 Task: Plan a 3-hour guided wine and paint class to create art while sipping on wine.
Action: Mouse pressed left at (476, 188)
Screenshot: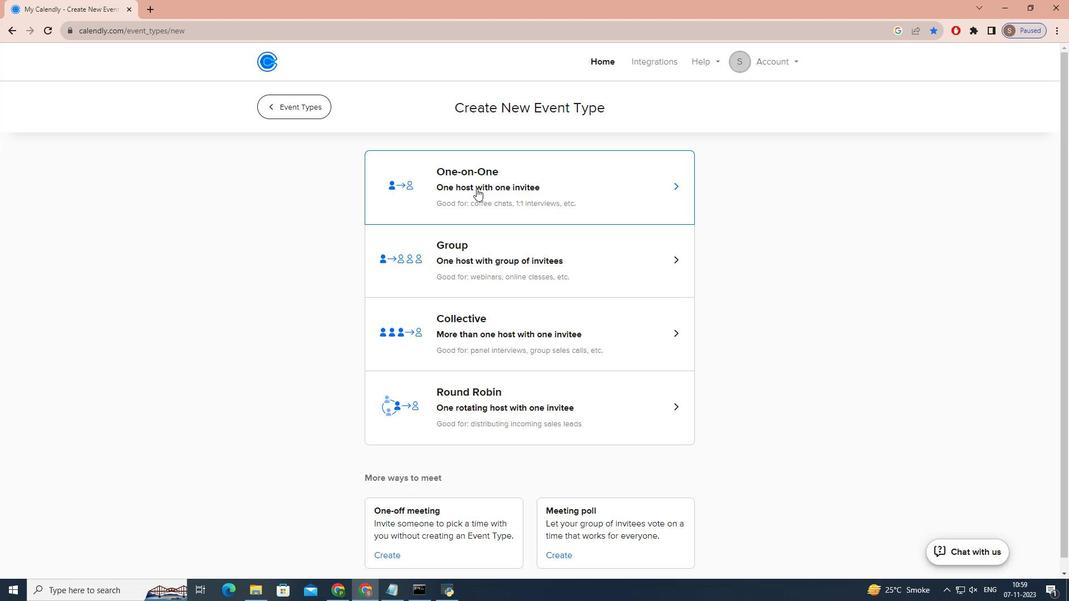 
Action: Key pressed w<Key.caps_lock>INE<Key.space><Key.shift>&<Key.space><Key.caps_lock>p<Key.caps_lock>AINT<Key.space><Key.caps_lock>a<Key.caps_lock>RT<Key.space><Key.caps_lock>c<Key.caps_lock>LASS<Key.shift_r>:<Key.space><Key.caps_lock>u<Key.caps_lock>NLEASH<Key.space>Y<Key.backspace><Key.caps_lock>y<Key.caps_lock>OUR<Key.space><Key.caps_lock>i<Key.caps_lock>NNER<Key.space><Key.caps_lock>a<Key.caps_lock>RTIST
Screenshot: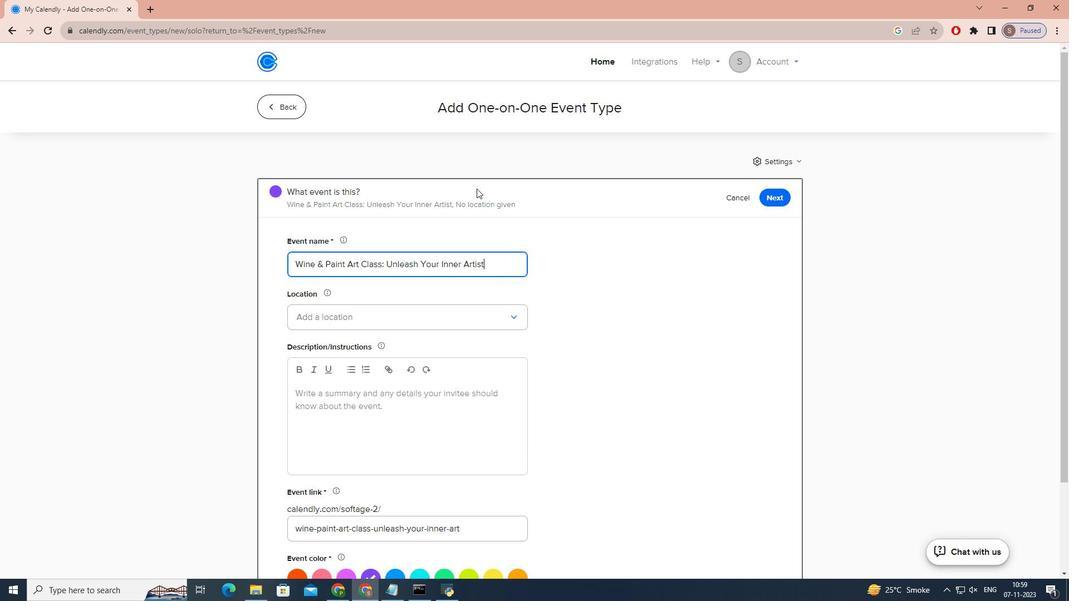 
Action: Mouse moved to (478, 320)
Screenshot: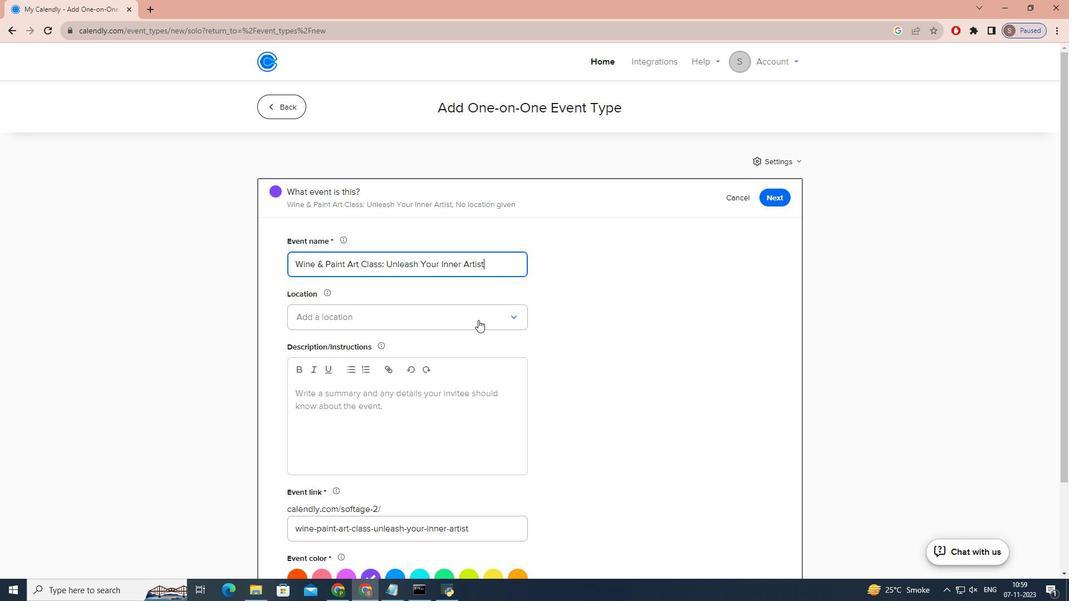 
Action: Mouse pressed left at (478, 320)
Screenshot: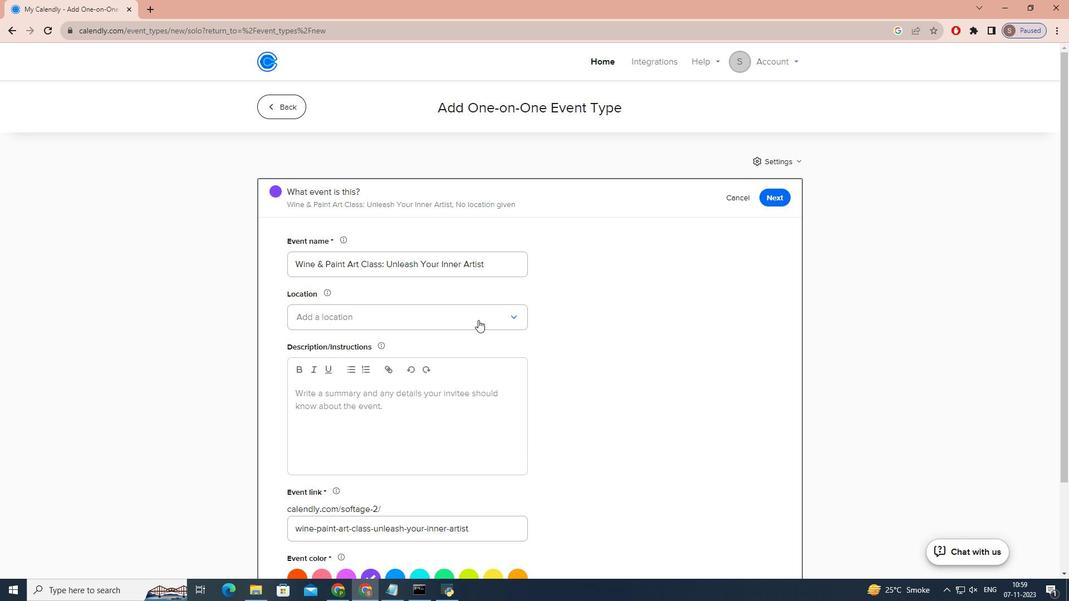 
Action: Mouse moved to (461, 349)
Screenshot: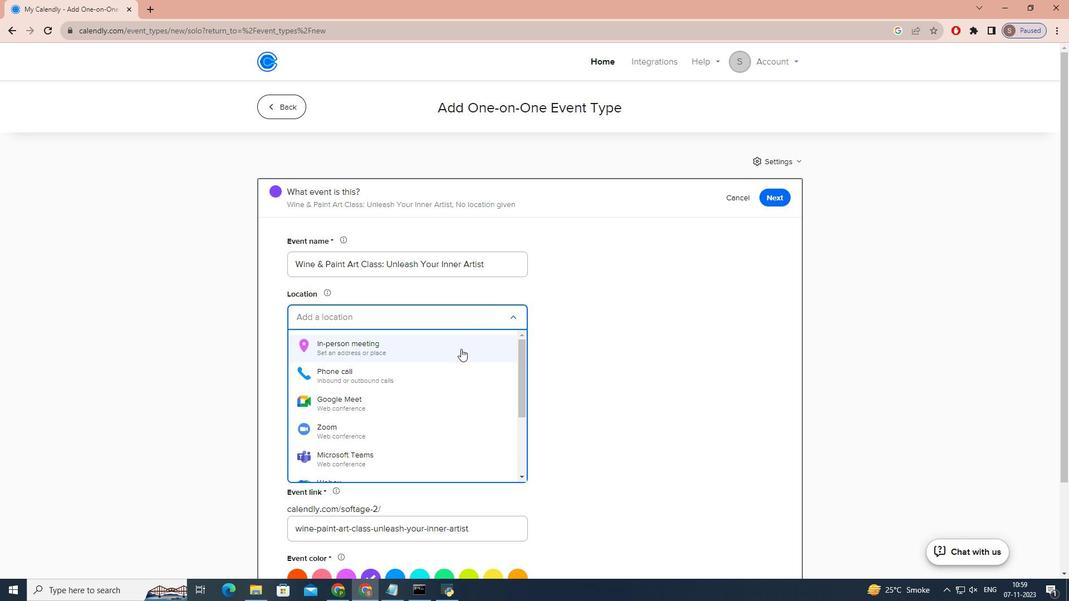 
Action: Mouse pressed left at (461, 349)
Screenshot: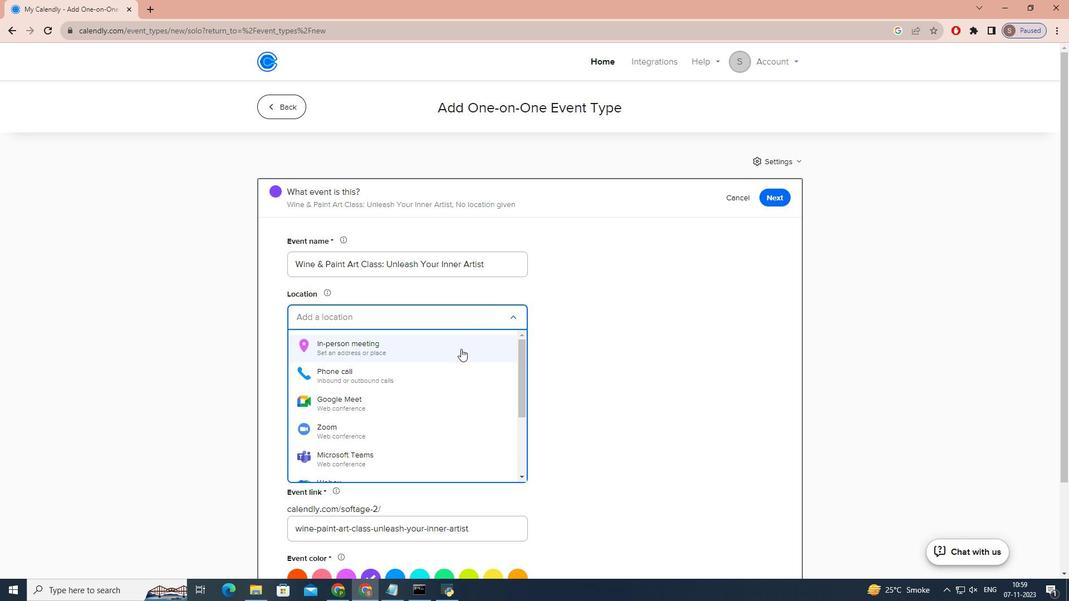 
Action: Mouse moved to (486, 189)
Screenshot: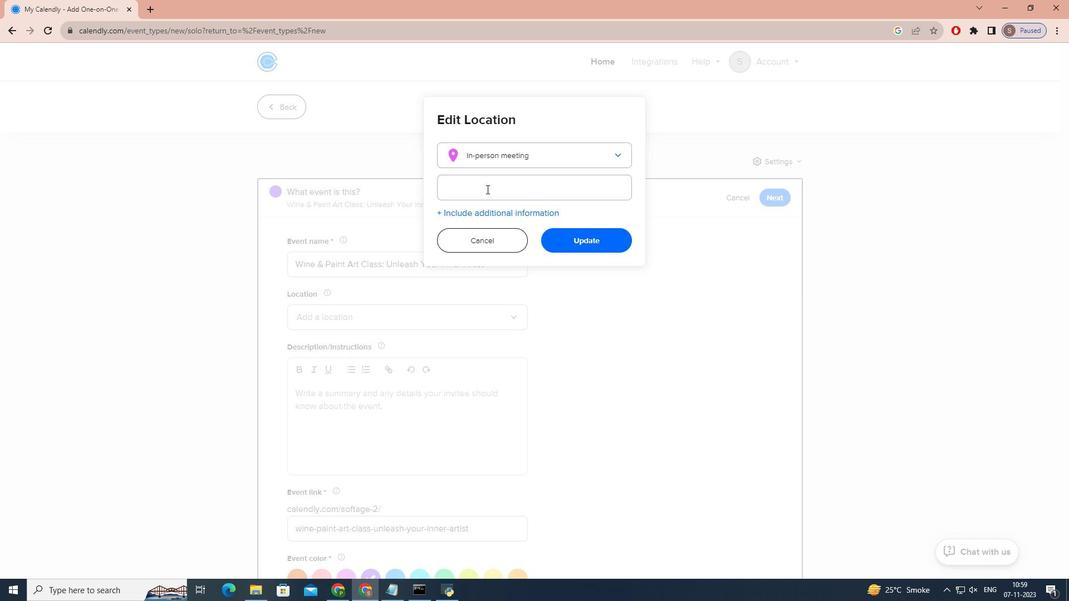 
Action: Mouse pressed left at (486, 189)
Screenshot: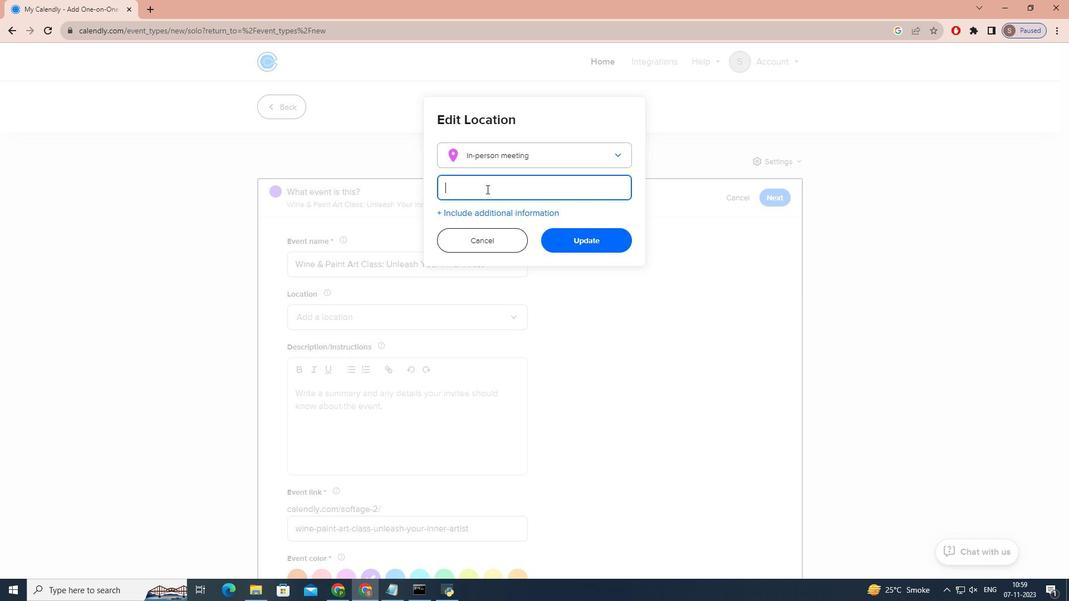 
Action: Key pressed <Key.caps_lock>a<Key.caps_lock>RTE<Key.space><Key.caps_lock>v<Key.caps_lock>INO<Key.backspace><Key.backspace><Key.backspace><Key.backspace><Key.backspace><Key.caps_lock>v<Key.caps_lock>INO<Key.space><Key.caps_lock>s<Key.caps_lock>TUDIO,<Key.space><Key.caps_lock>n<Key.caps_lock>EW<Key.space><Key.caps_lock>j<Key.caps_lock>ERSY<Key.backspace>EY<Key.space><Key.backspace>,<Key.space><Key.caps_lock>usa<Key.space>
Screenshot: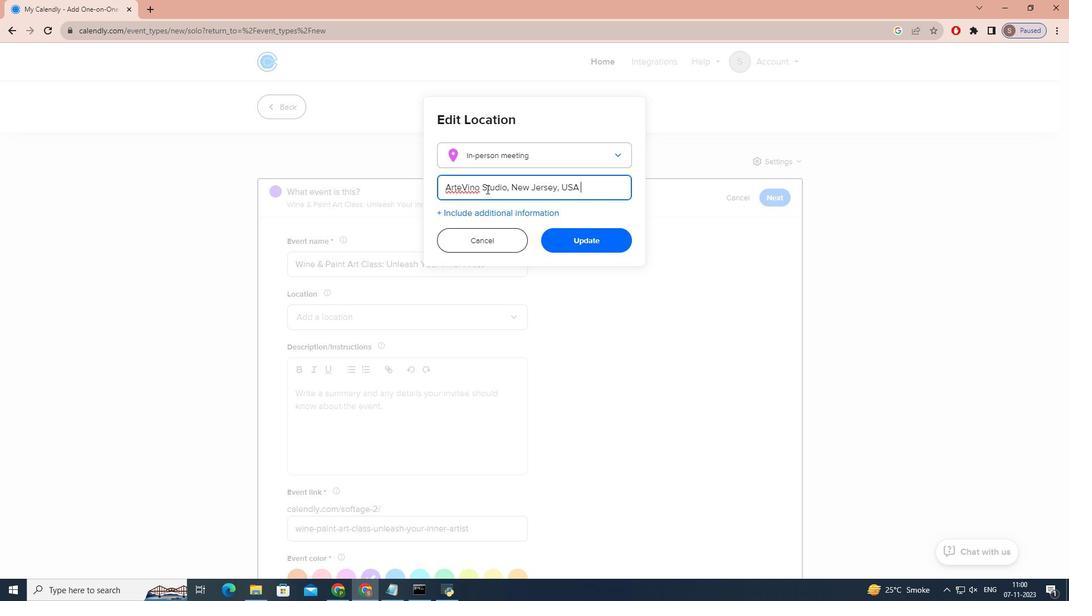 
Action: Mouse moved to (558, 238)
Screenshot: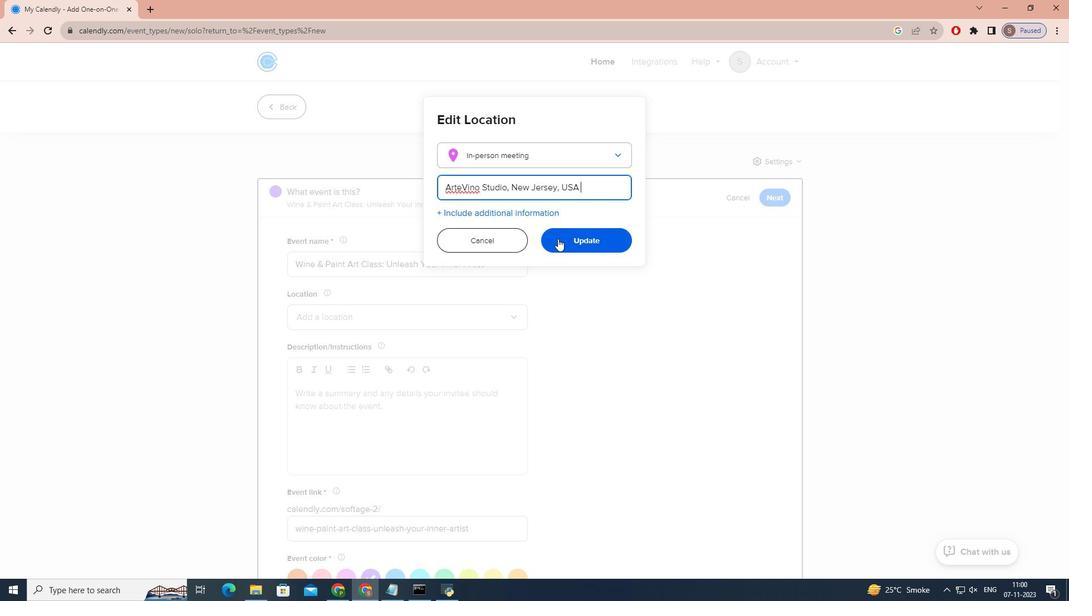 
Action: Mouse pressed left at (558, 238)
Screenshot: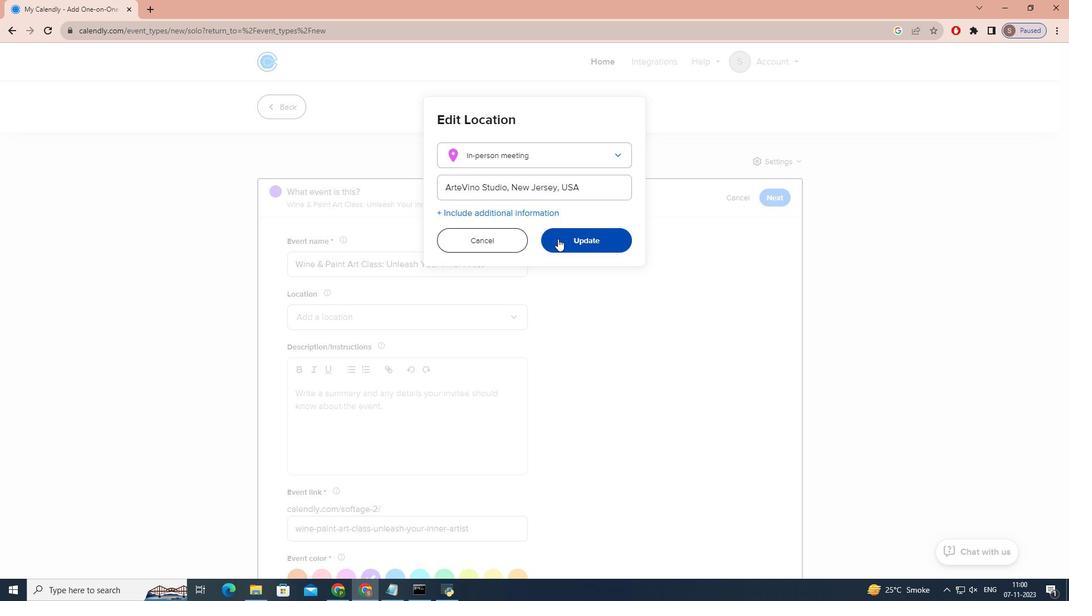 
Action: Mouse moved to (420, 430)
Screenshot: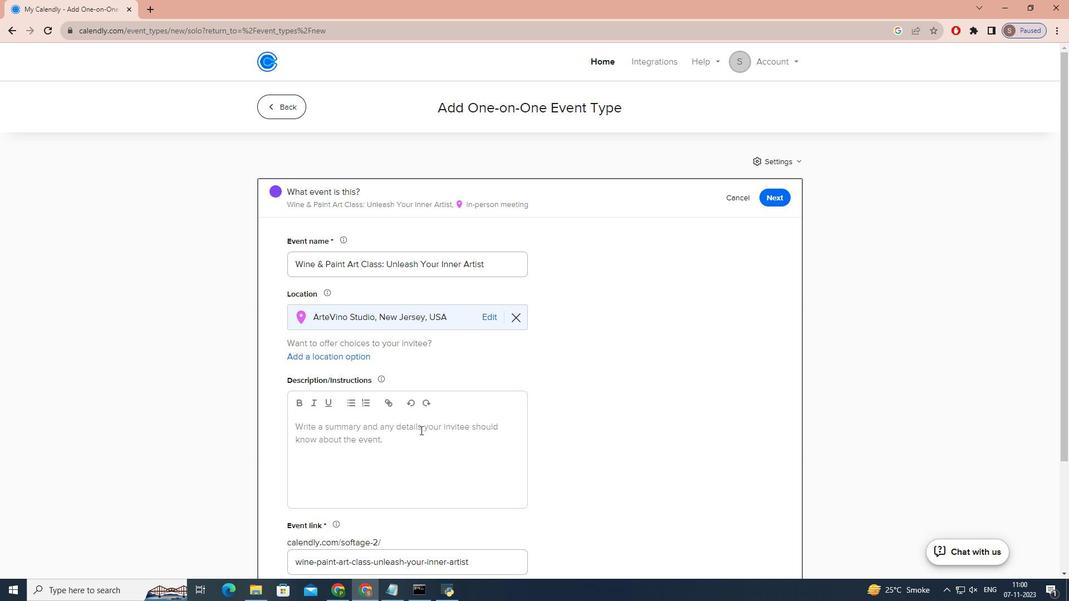 
Action: Mouse pressed left at (420, 430)
Screenshot: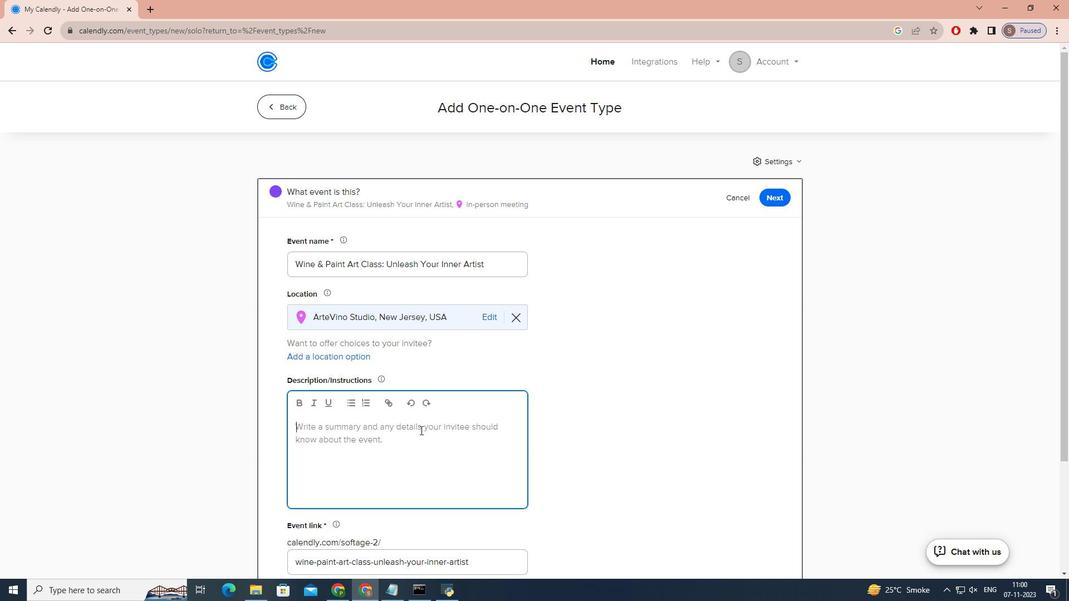 
Action: Mouse moved to (420, 431)
Screenshot: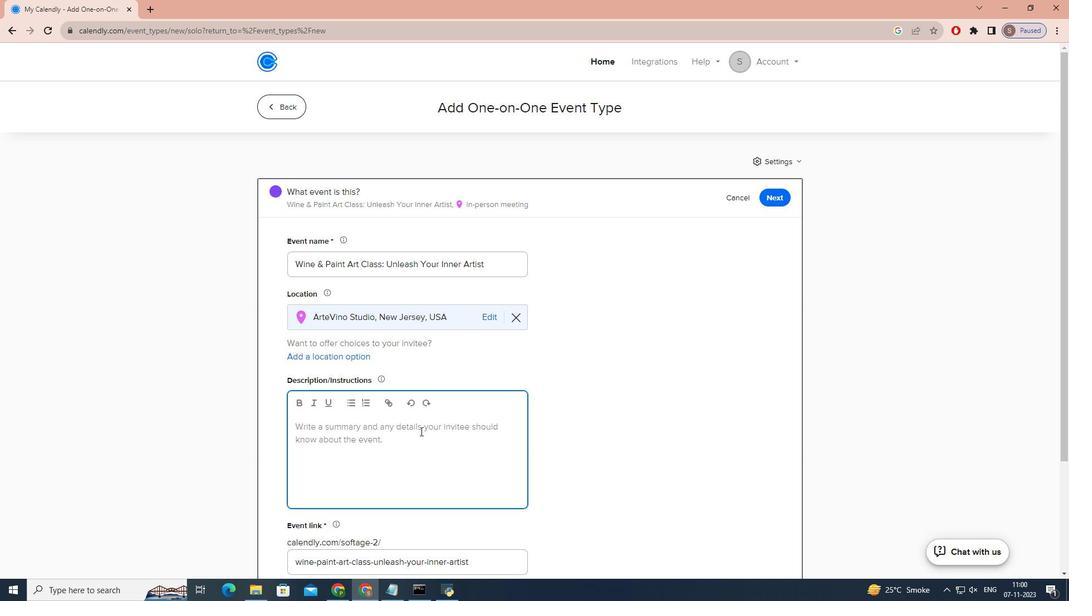 
Action: Key pressed <Key.caps_lock><Key.caps_lock>w<Key.caps_lock>ELCOME<Key.space>TO<Key.space>OUR<Key.space>DELIGHTFUL<Key.space>AND<Key.space>CREATIVE<Key.space>GUIDED<Key.space>WINE<Key.space>AND<Key.space>PAINT<Key.space>CLASS,<Key.space>WHERE<Key.space>YOU<Key.space>CAN<Key.space>UNWIND<Key.space>AND<Key.space>LET<Key.space>YOUR<Key.space>TALENTS<Key.space>SHII<Key.backspace>NE<Key.space>WHILE<Key.space>SIPPING<Key.space>OR<Key.space>EXQUISITE<Key.space>WINES.<Key.space><Key.caps_lock>t<Key.caps_lock>HIS<Key.space>EVENT<Key.space>IS<Key.space>PERFECT<Key.space>FOR<Key.space>BOR<Key.backspace>TH<Key.space>BEGINNER<Key.space><Key.backspace>S<Key.space>AND<Key.space>EXPERIENCED<Key.space>ARTISTS,<Key.space>AS<Key.space>OUR<Key.space>TALENTED<Key.space>INSTRUCTOR<Key.space>WILL<Key.space>PROVIDE<Key.space>STEP-BY-STEP<Key.space>GUIDANCE<Key.space>TO<Key.space>HELP<Key.space>YU<Key.backspace>OU<Key.space>CREATE<Key.space>A<Key.space>BEAUTIFUL<Key.space>MASTERPIECE,<Key.space>EVEN<Key.space>IF<Key.space>YOU<Key.space>A<Key.backspace>'VE<Key.space>NEVER
Screenshot: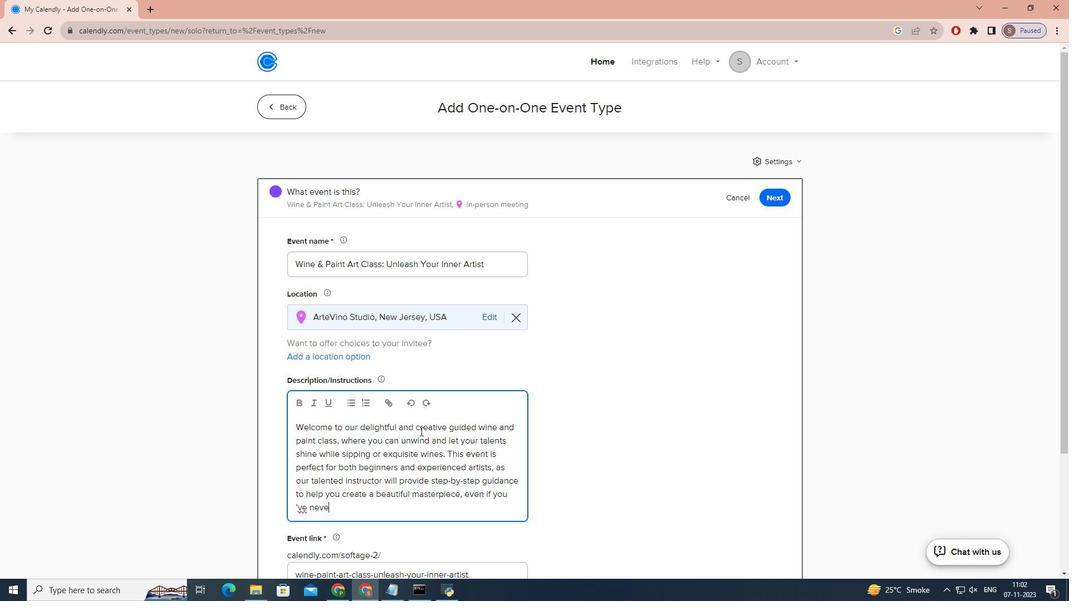 
Action: Mouse moved to (296, 505)
Screenshot: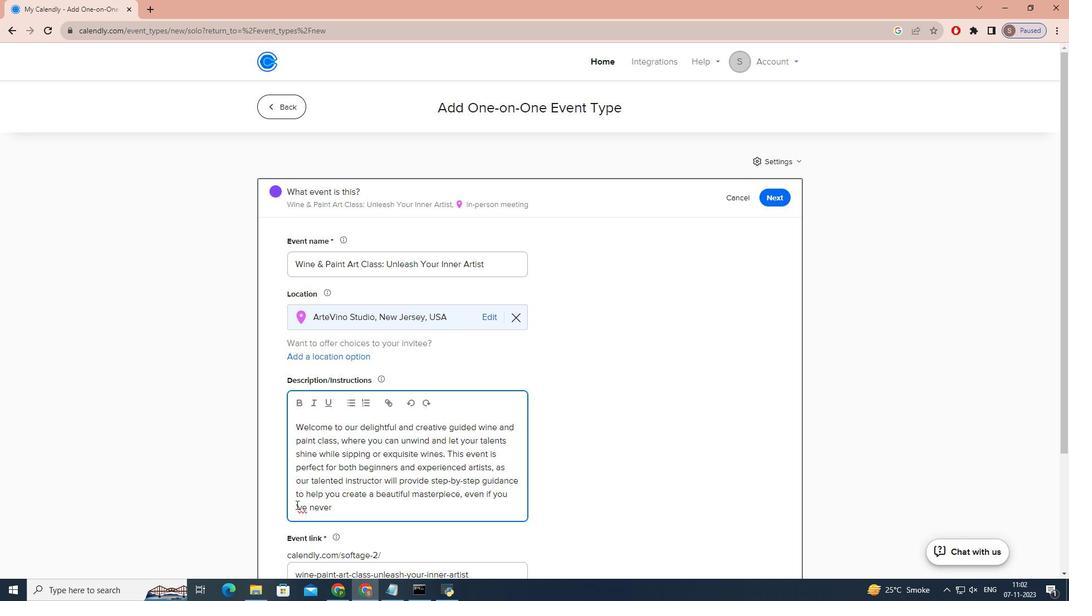 
Action: Mouse pressed left at (296, 505)
Screenshot: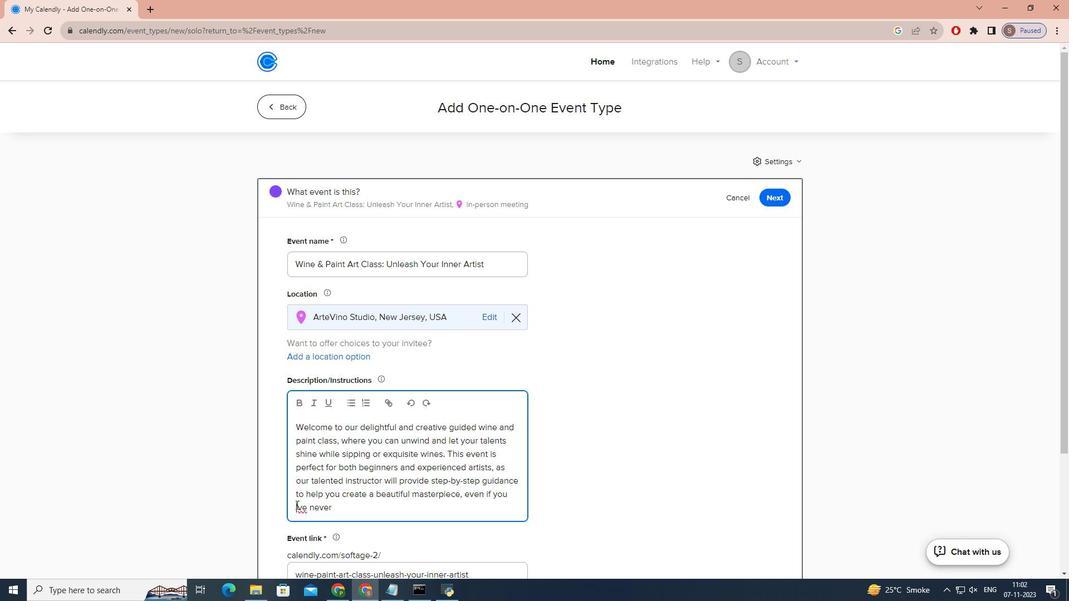
Action: Key pressed <Key.backspace>
Screenshot: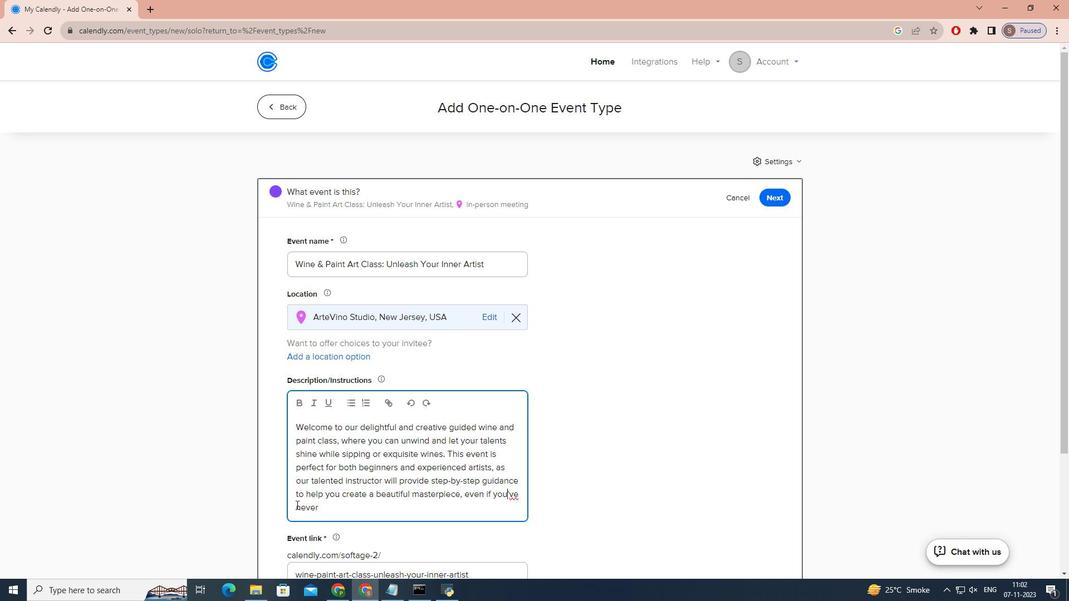 
Action: Mouse moved to (333, 515)
Screenshot: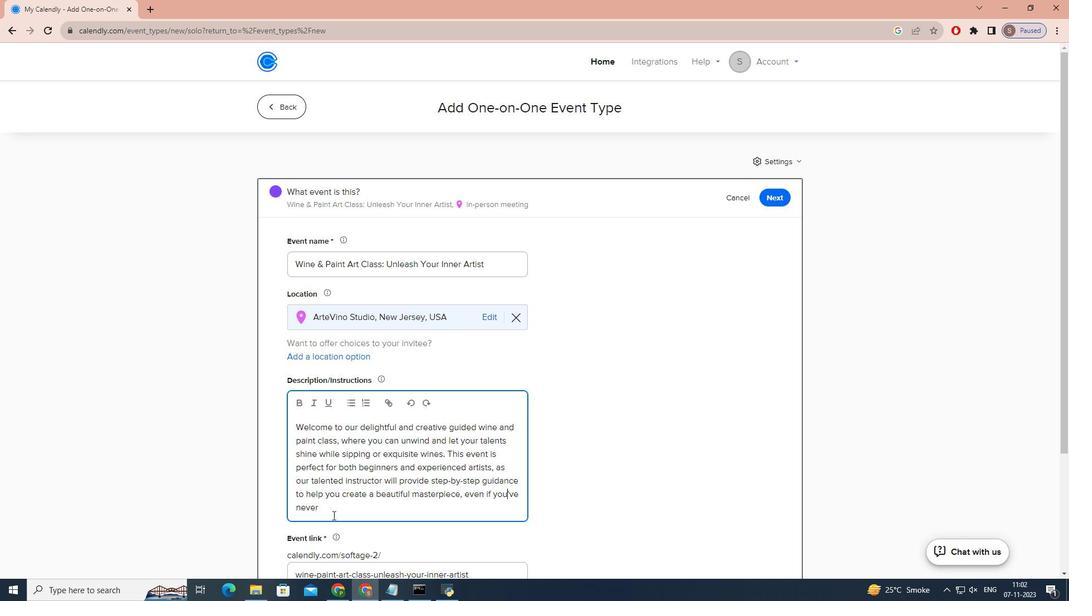 
Action: Mouse pressed left at (333, 515)
Screenshot: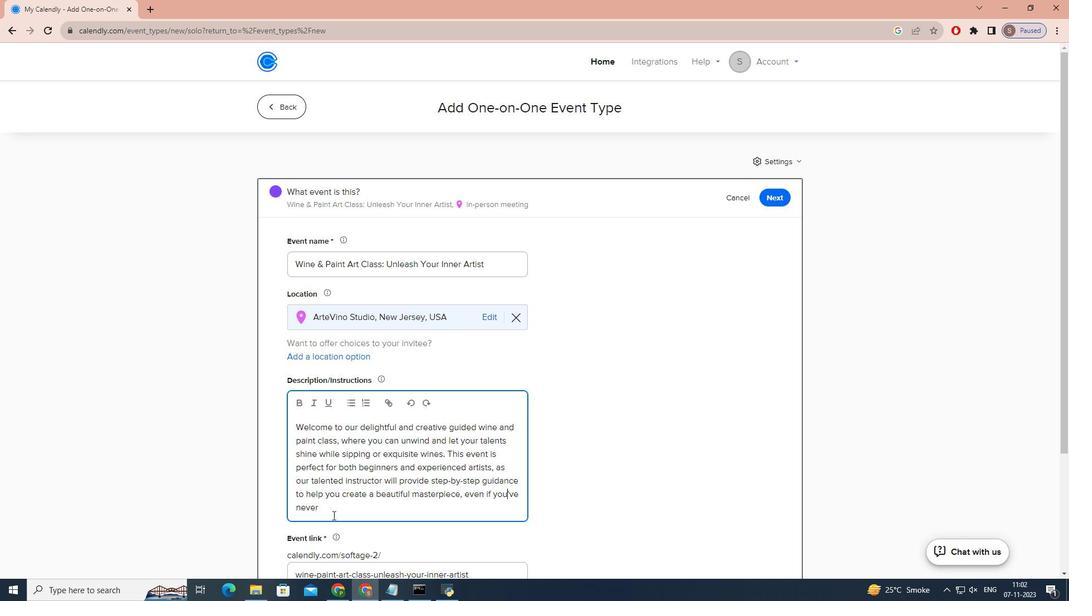 
Action: Key pressed <Key.space>PICKED<Key.space>UP<Key.space>A<Key.space>PAINTBRUSH<Key.space>BEFORE.<Key.space><Key.space>
Screenshot: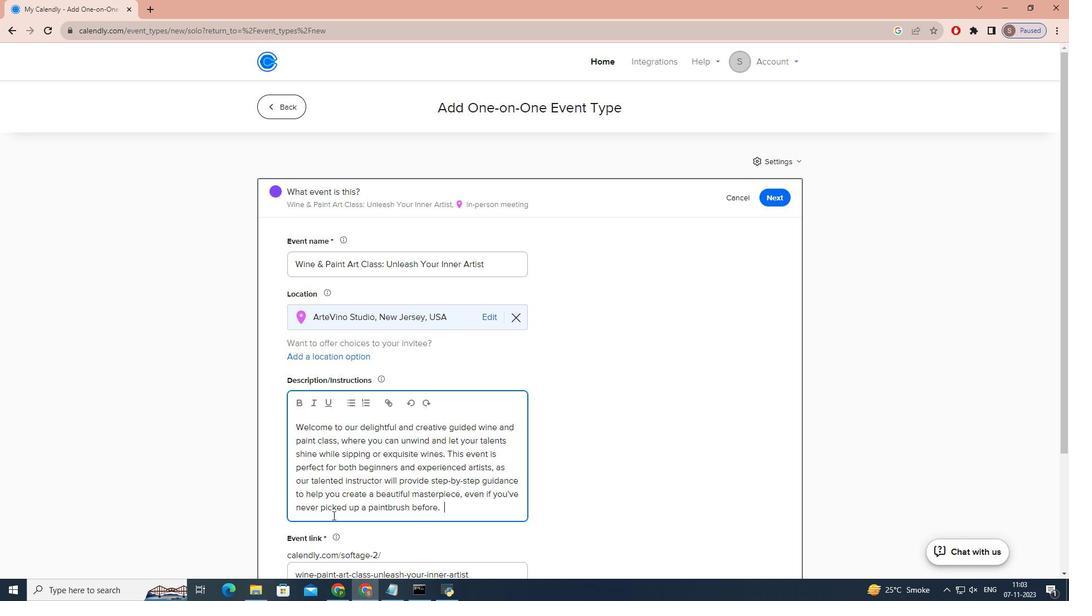 
Action: Mouse scrolled (333, 515) with delta (0, 0)
Screenshot: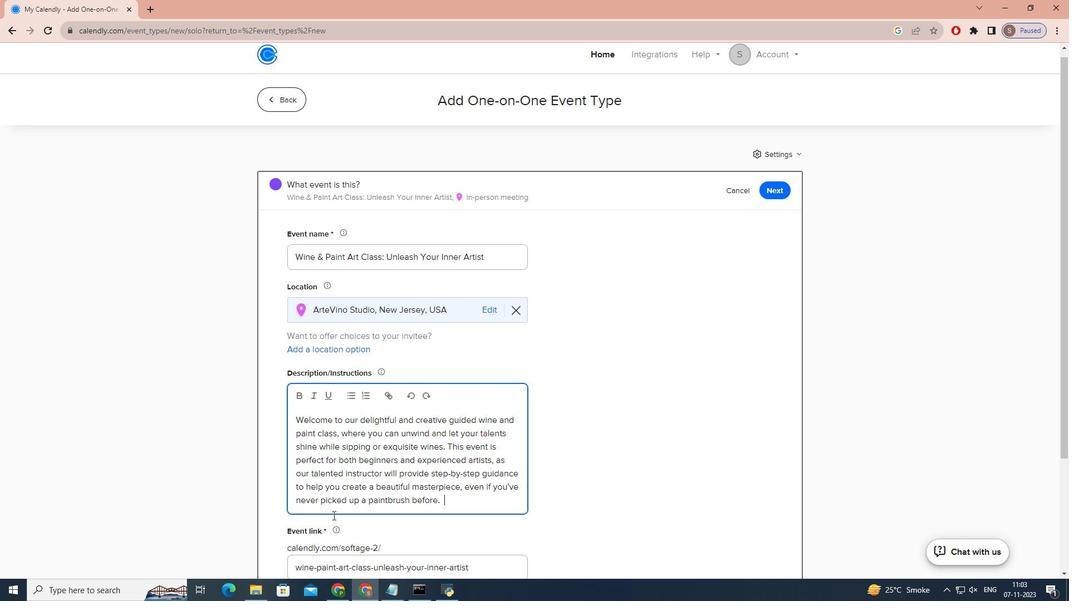 
Action: Mouse scrolled (333, 515) with delta (0, 0)
Screenshot: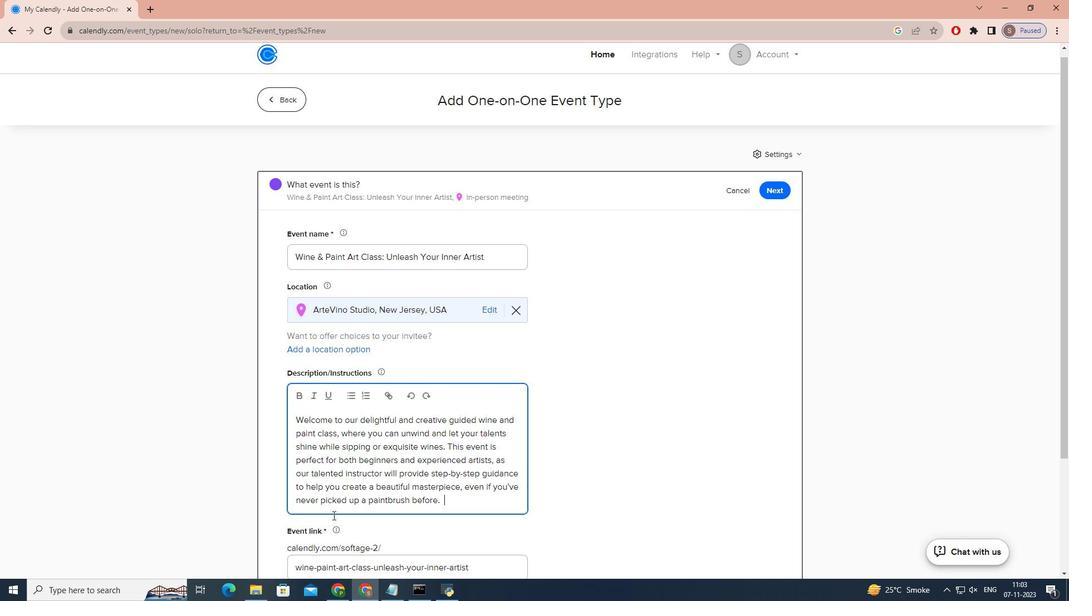 
Action: Mouse scrolled (333, 515) with delta (0, 0)
Screenshot: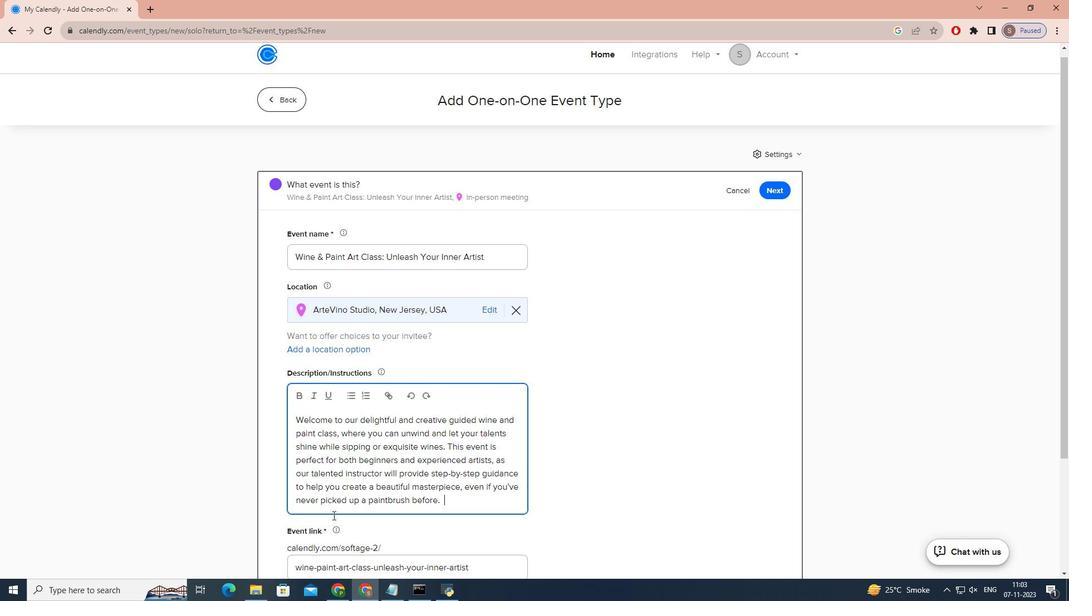 
Action: Mouse scrolled (333, 515) with delta (0, 0)
Screenshot: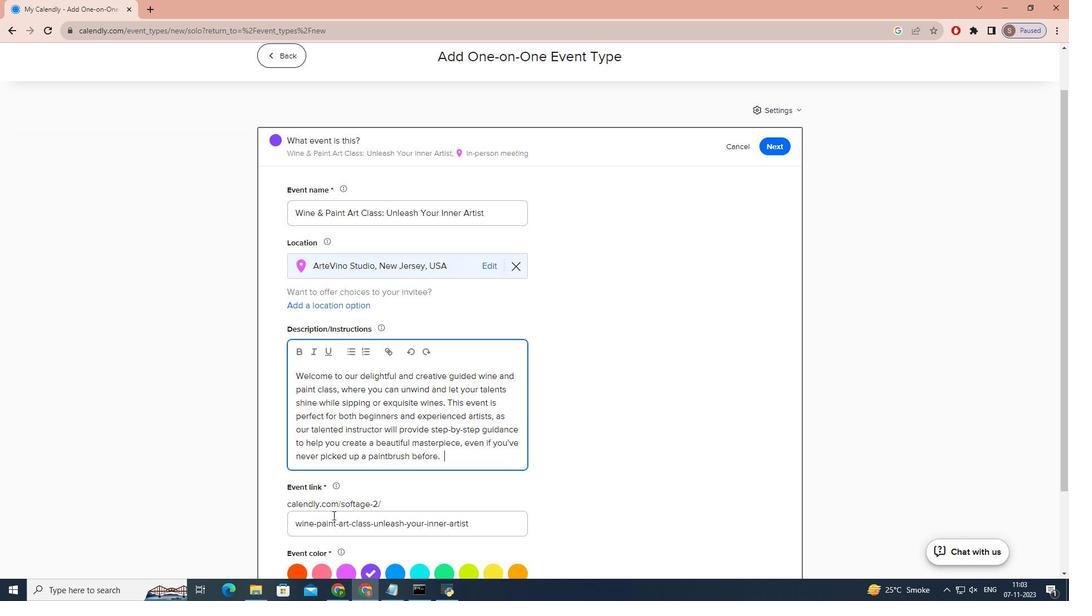 
Action: Mouse scrolled (333, 515) with delta (0, 0)
Screenshot: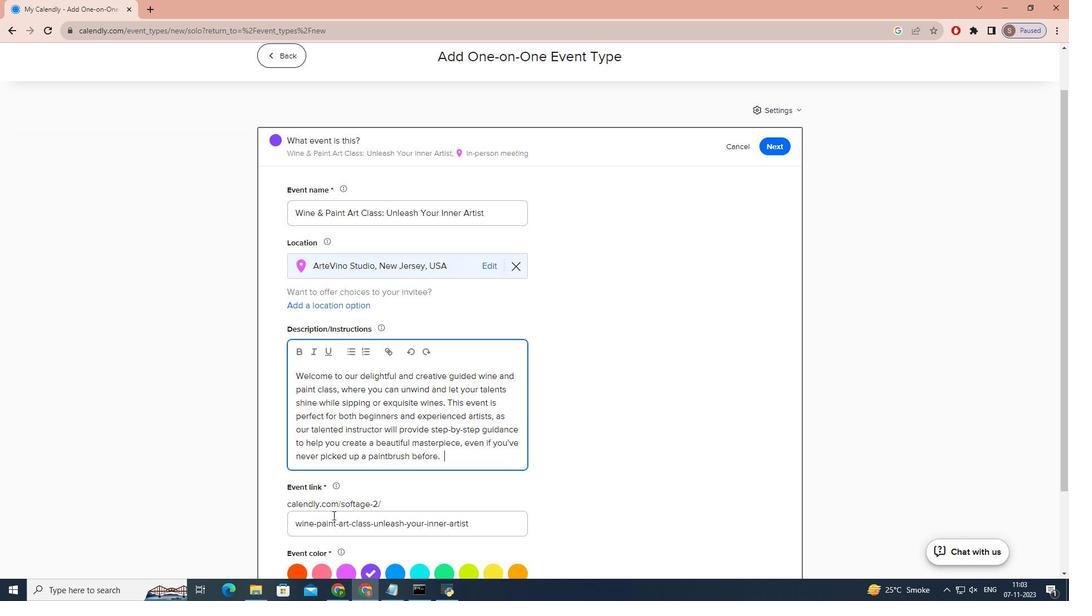 
Action: Mouse scrolled (333, 515) with delta (0, 0)
Screenshot: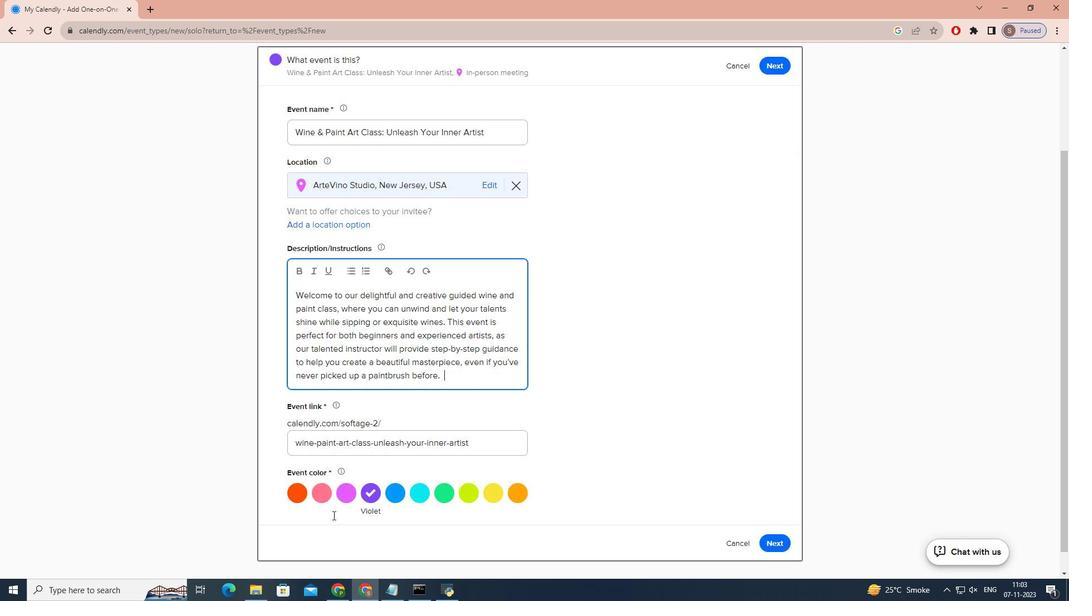 
Action: Mouse moved to (420, 473)
Screenshot: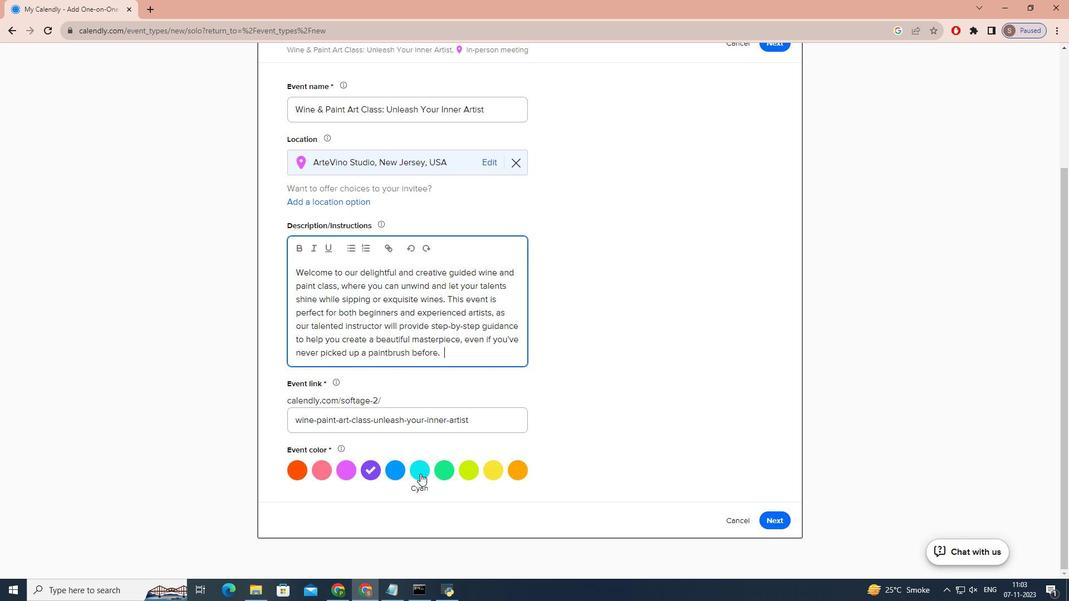 
Action: Mouse pressed left at (420, 473)
Screenshot: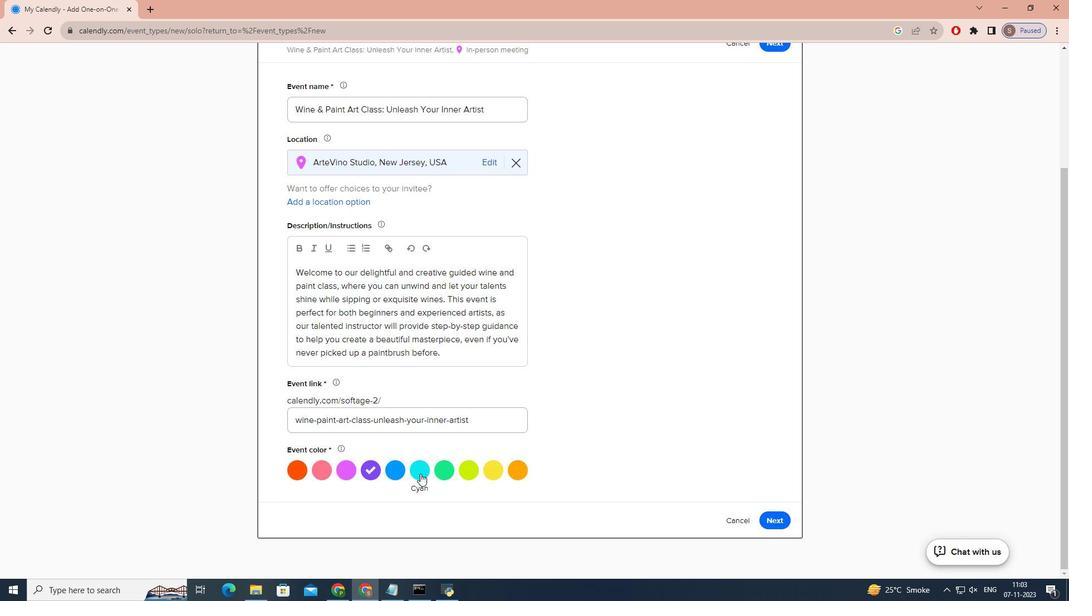 
Action: Mouse moved to (768, 520)
Screenshot: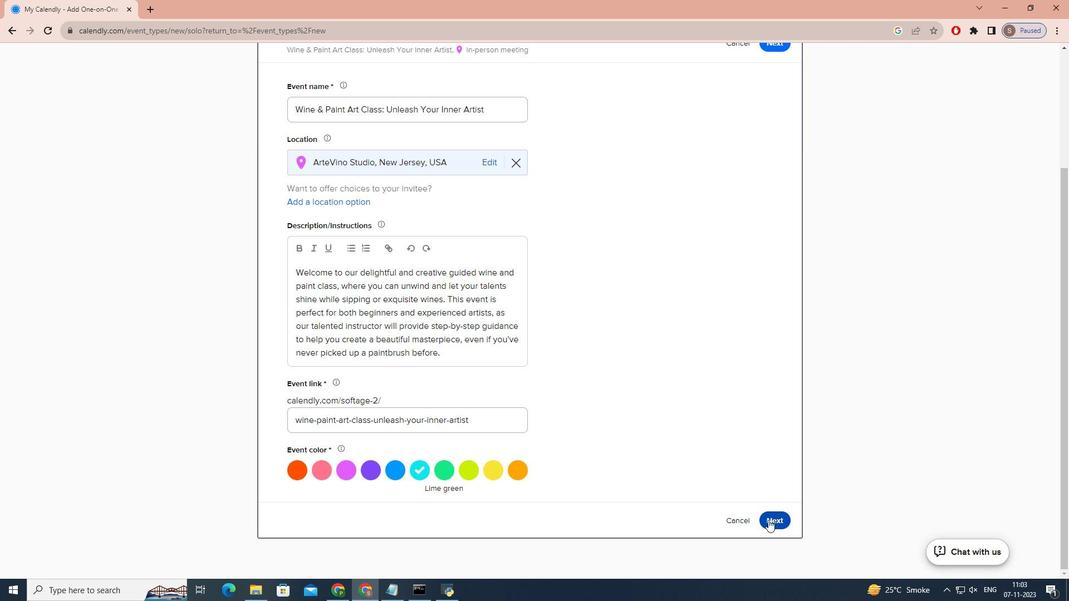 
Action: Mouse pressed left at (768, 520)
Screenshot: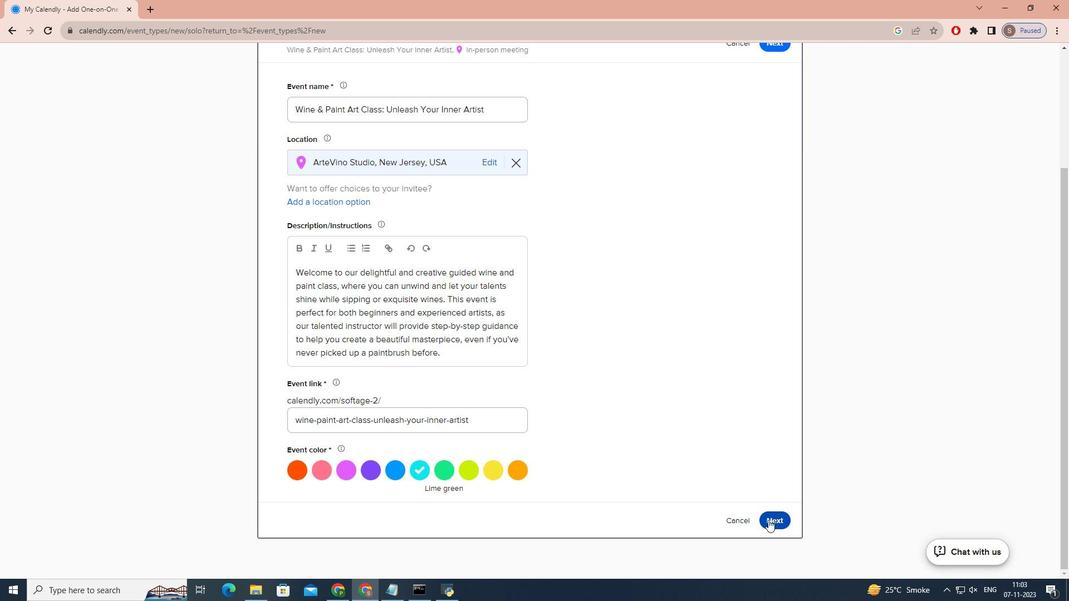 
Action: Mouse moved to (438, 305)
Screenshot: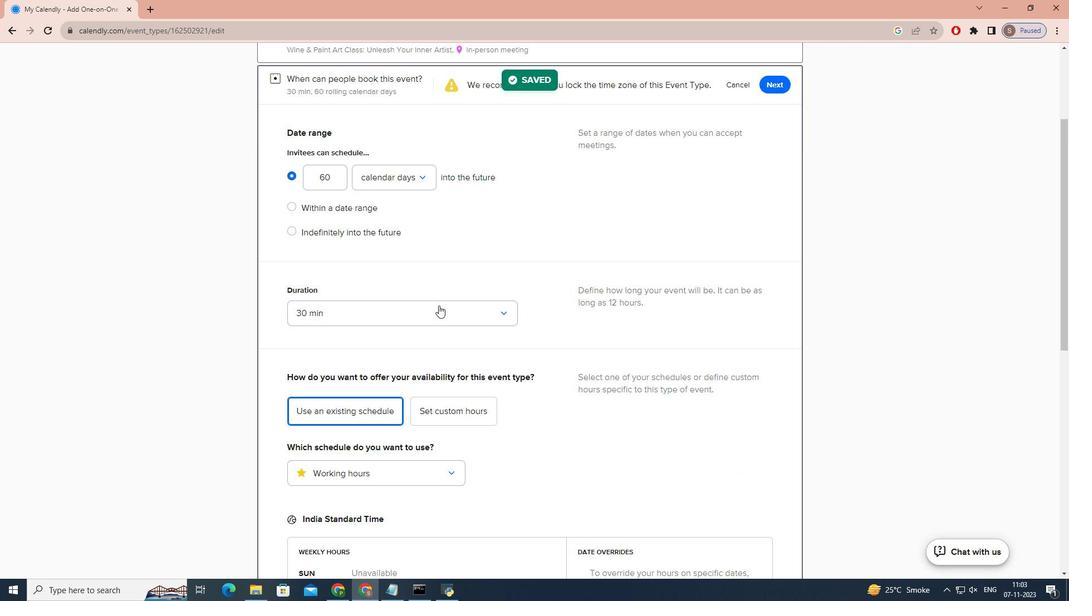 
Action: Mouse pressed left at (438, 305)
Screenshot: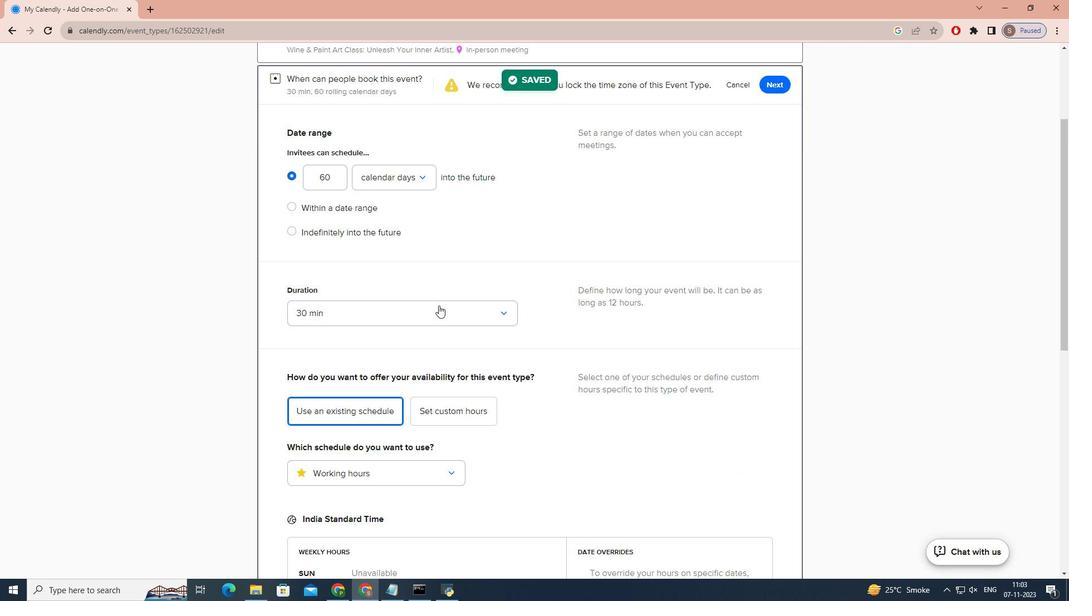
Action: Mouse moved to (373, 430)
Screenshot: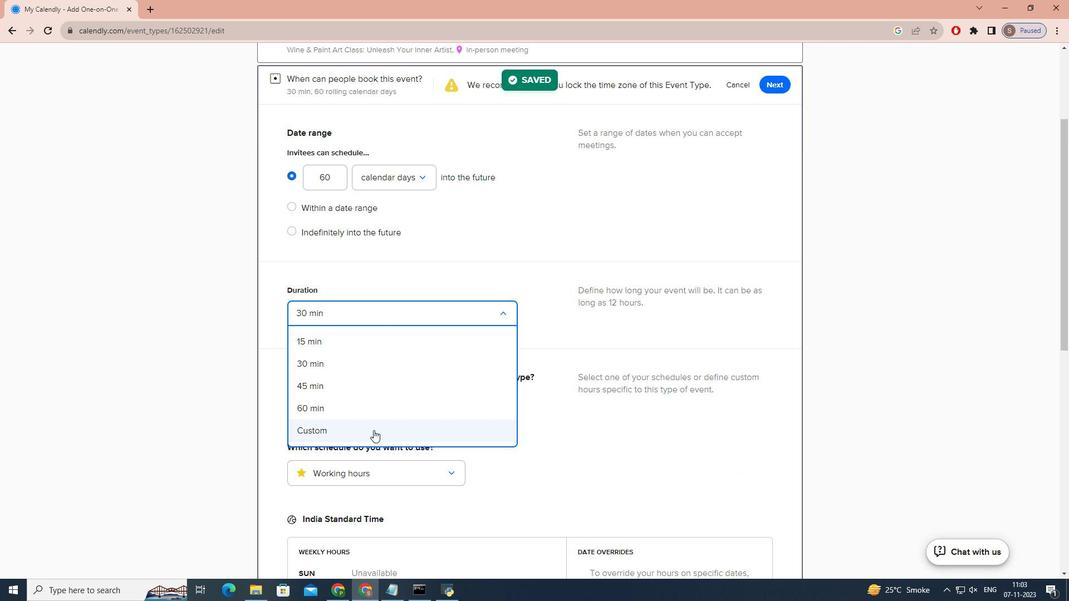 
Action: Mouse pressed left at (373, 430)
Screenshot: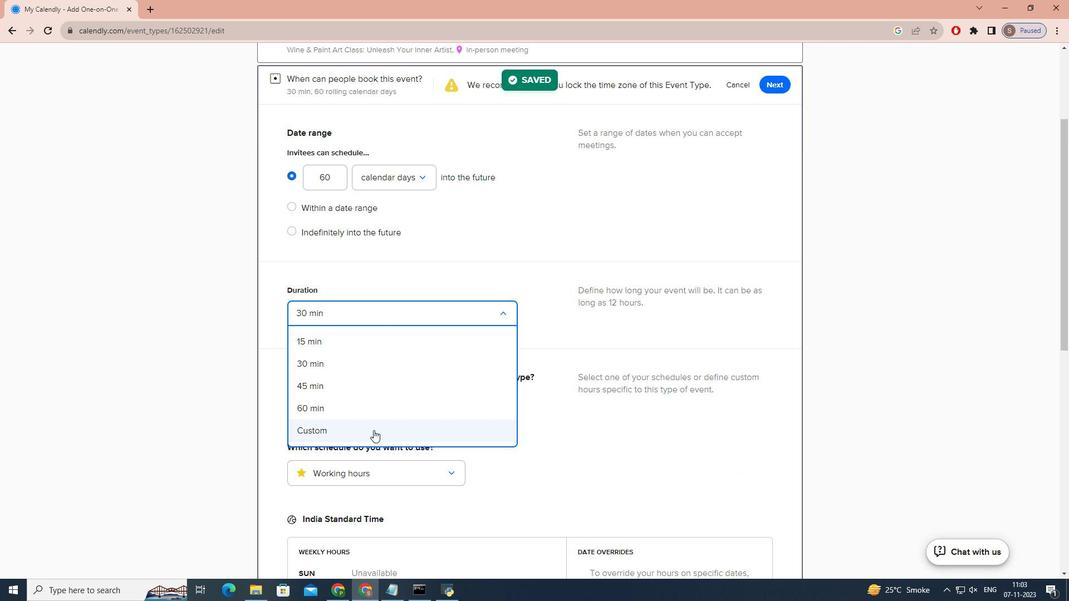 
Action: Mouse moved to (356, 348)
Screenshot: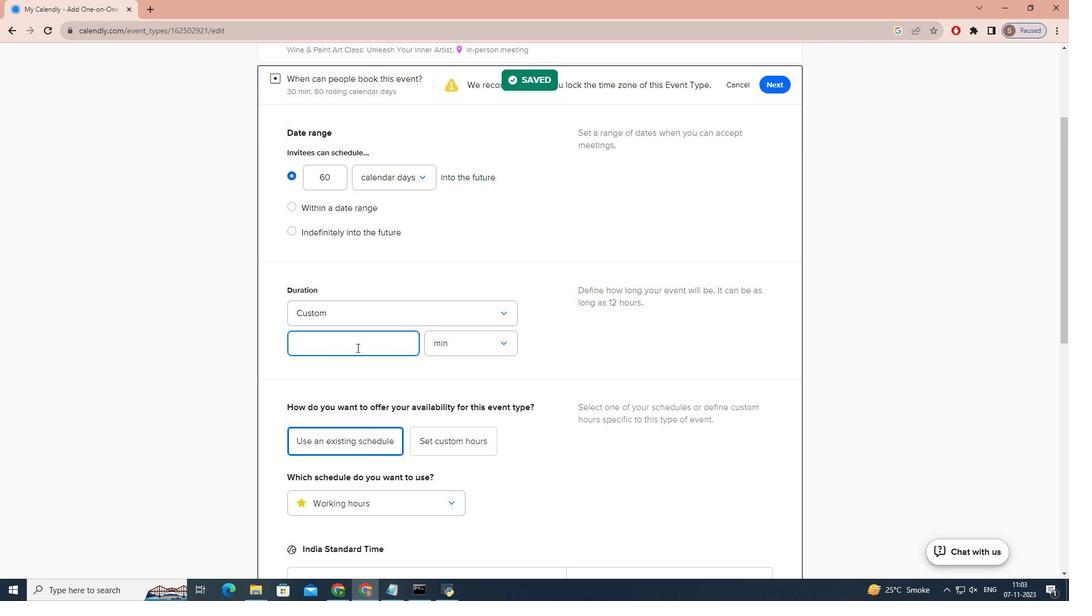 
Action: Key pressed 3
Screenshot: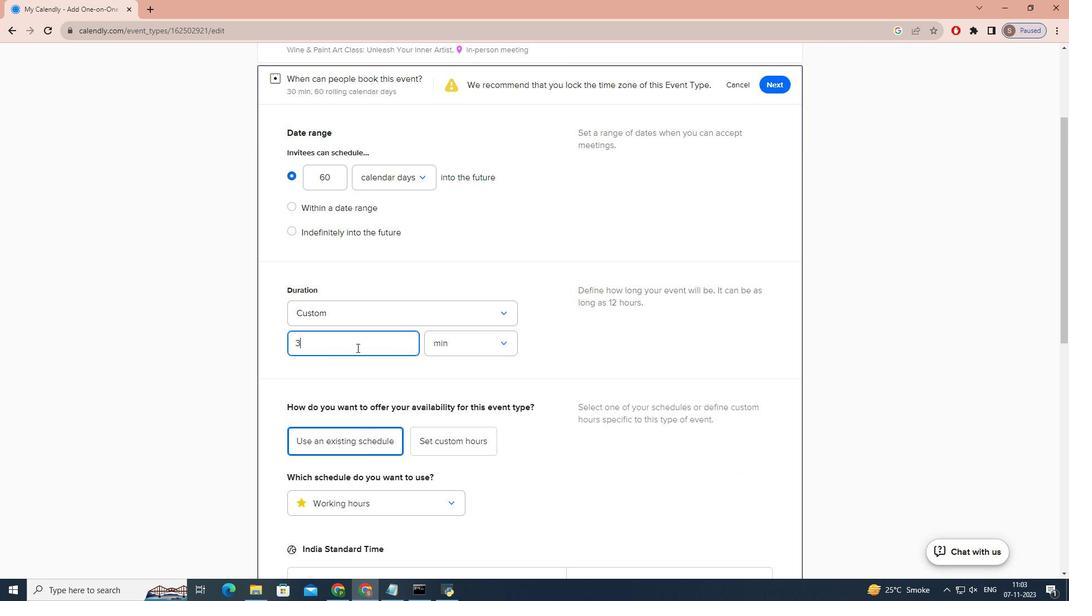 
Action: Mouse moved to (438, 344)
Screenshot: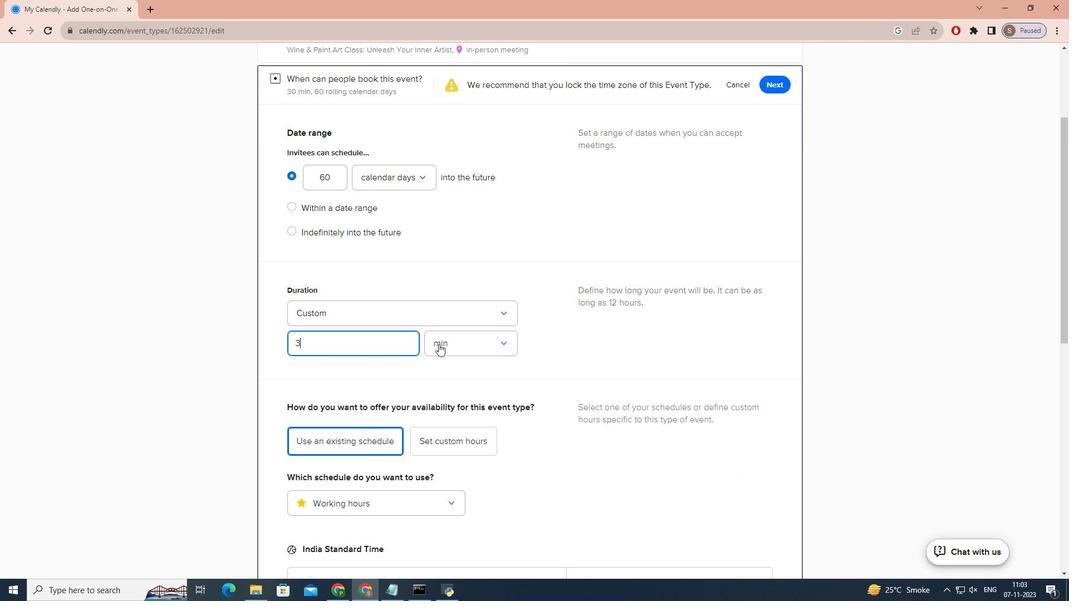 
Action: Mouse pressed left at (438, 344)
Screenshot: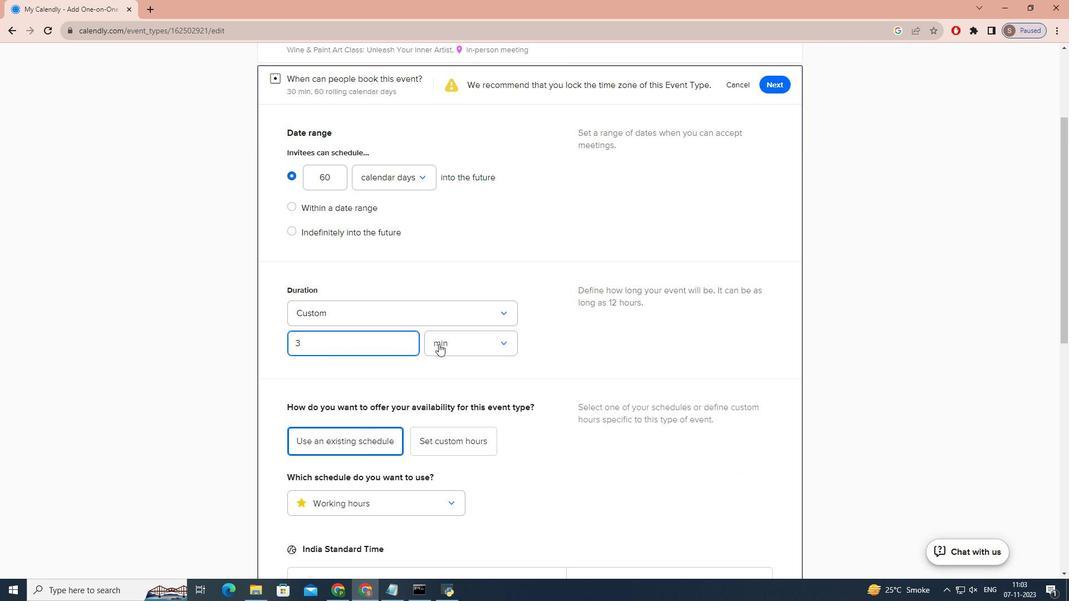 
Action: Mouse moved to (441, 388)
Screenshot: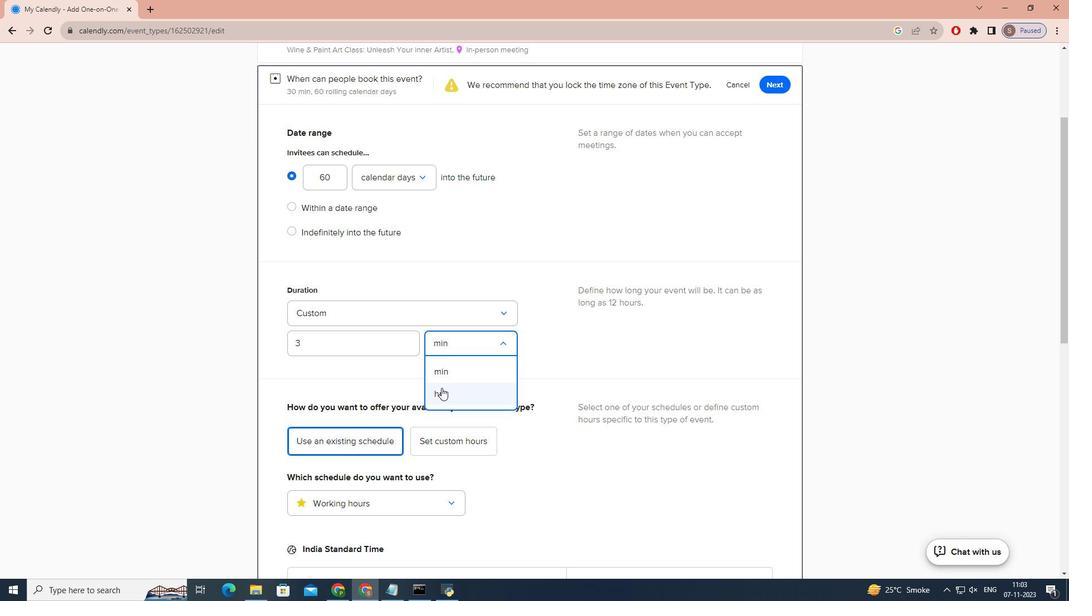 
Action: Mouse pressed left at (441, 388)
Screenshot: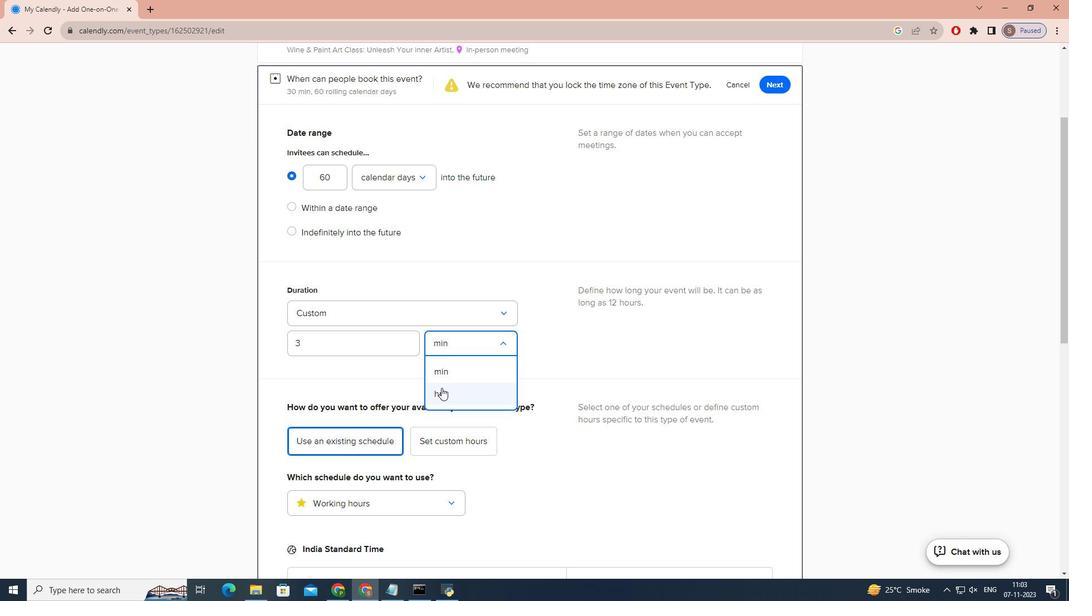 
Action: Mouse moved to (587, 360)
Screenshot: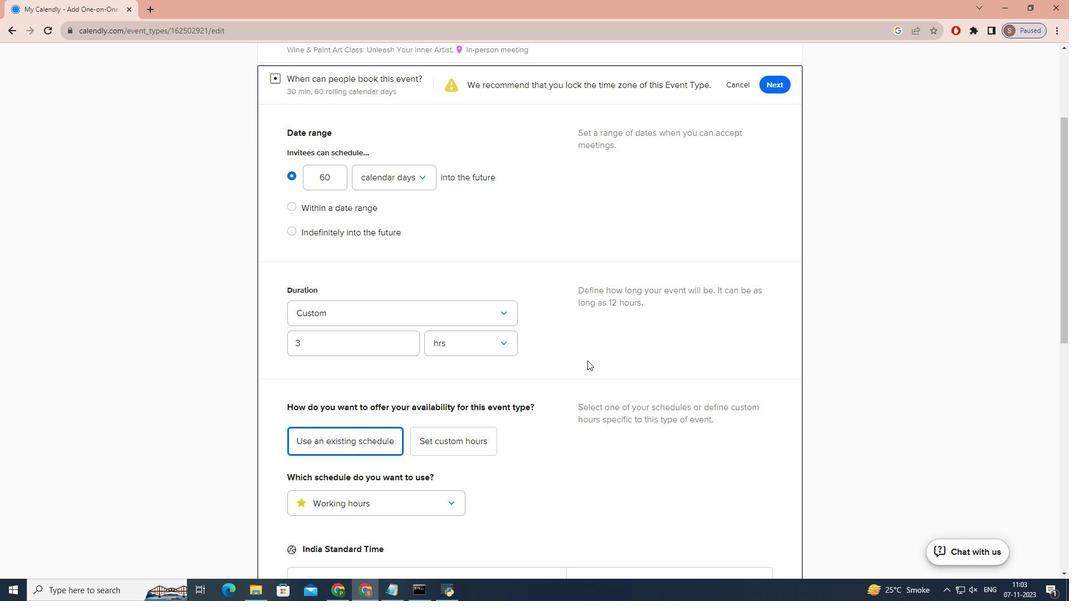 
Action: Mouse scrolled (587, 361) with delta (0, 0)
Screenshot: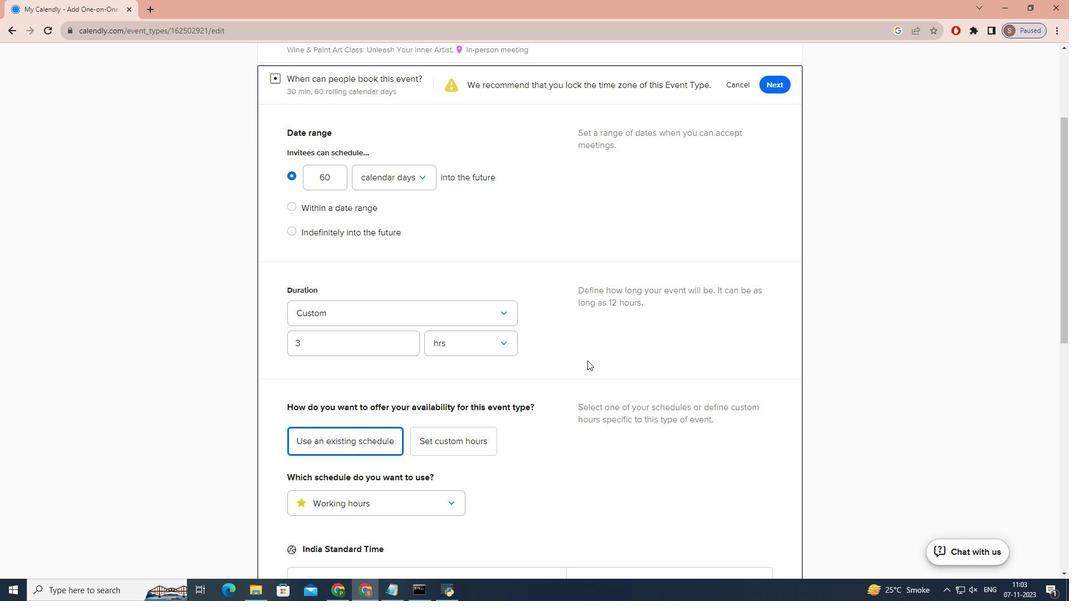 
Action: Mouse scrolled (587, 361) with delta (0, 0)
Screenshot: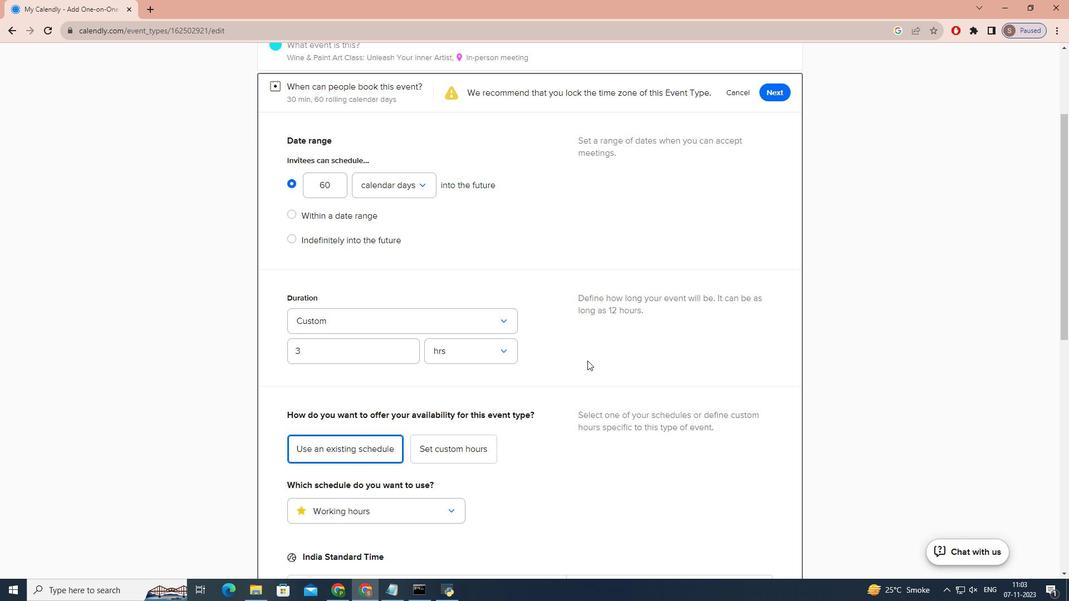 
Action: Mouse scrolled (587, 361) with delta (0, 0)
Screenshot: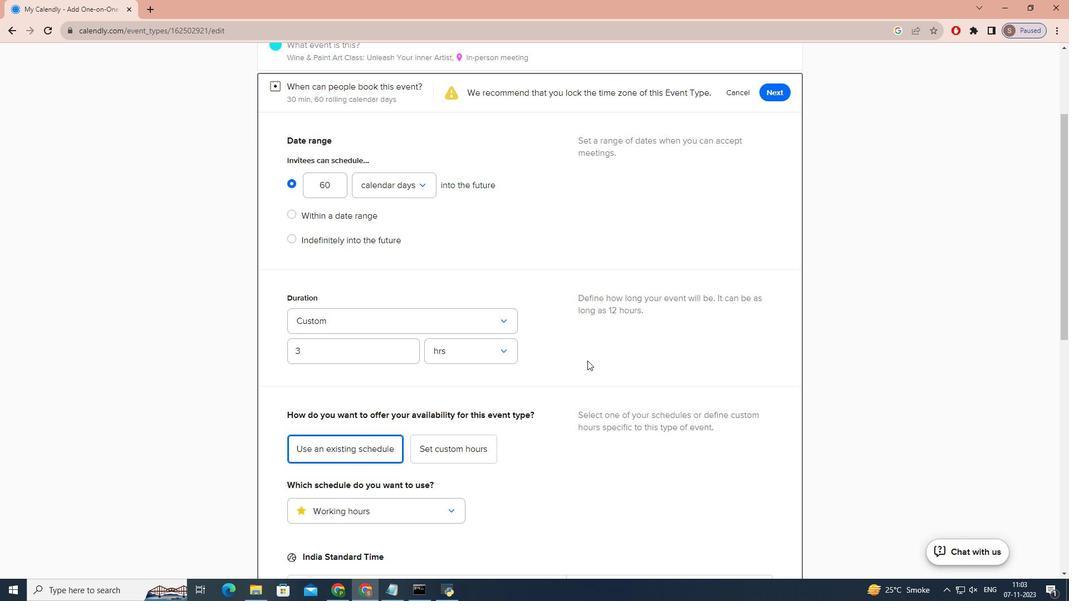 
Action: Mouse scrolled (587, 361) with delta (0, 0)
Screenshot: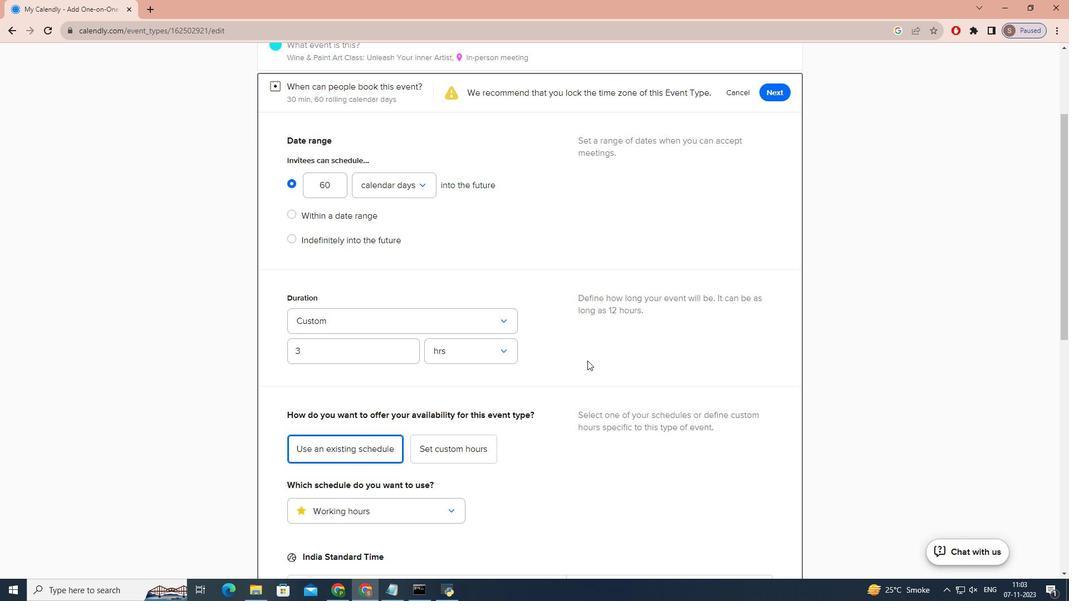 
Action: Mouse scrolled (587, 361) with delta (0, 0)
Screenshot: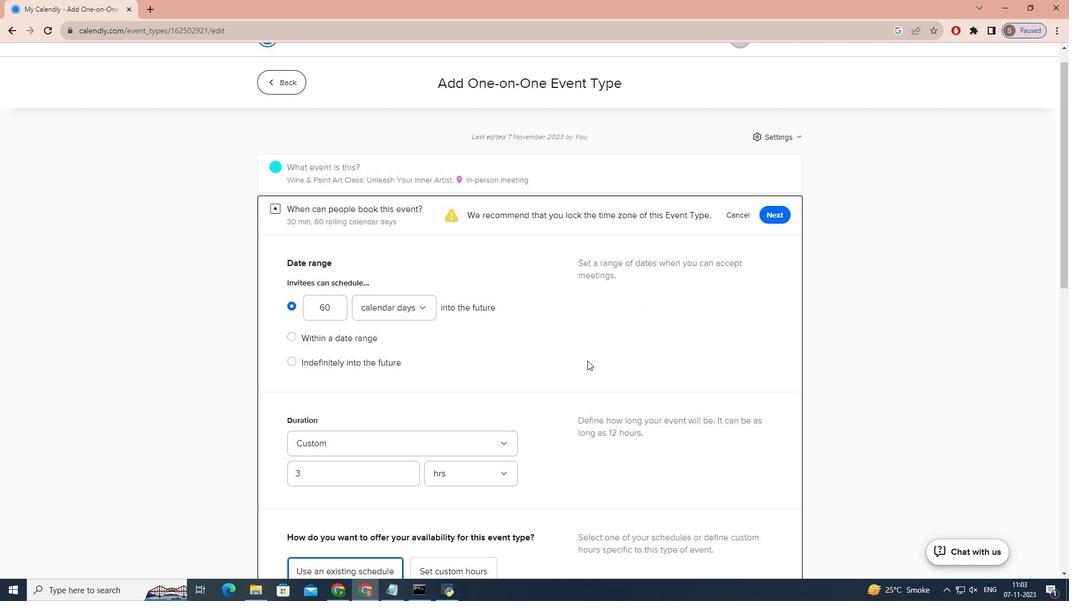 
Action: Mouse moved to (784, 233)
Screenshot: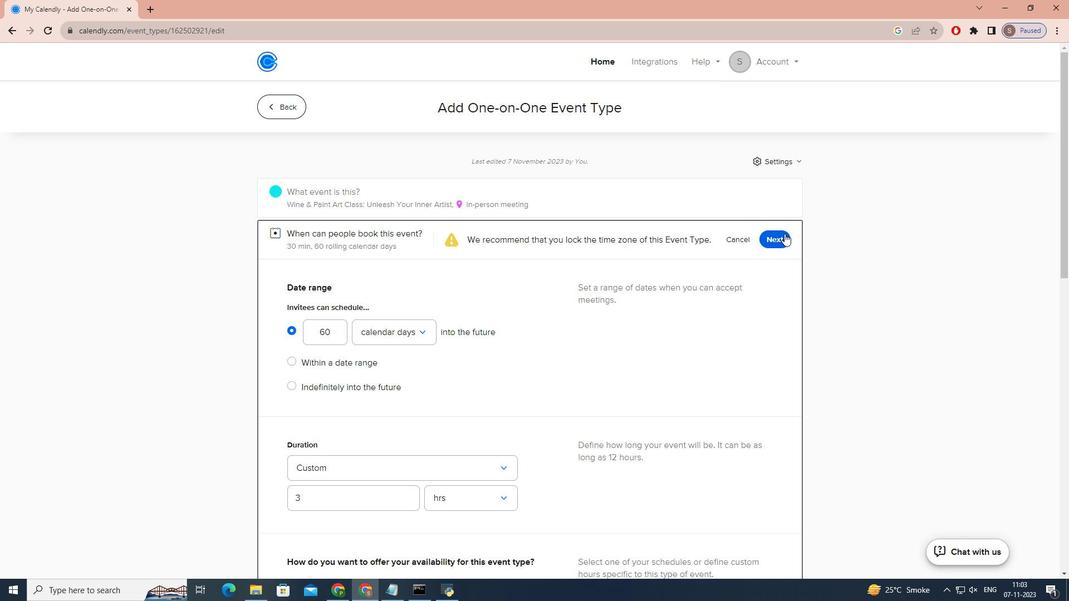 
Action: Mouse pressed left at (784, 233)
Screenshot: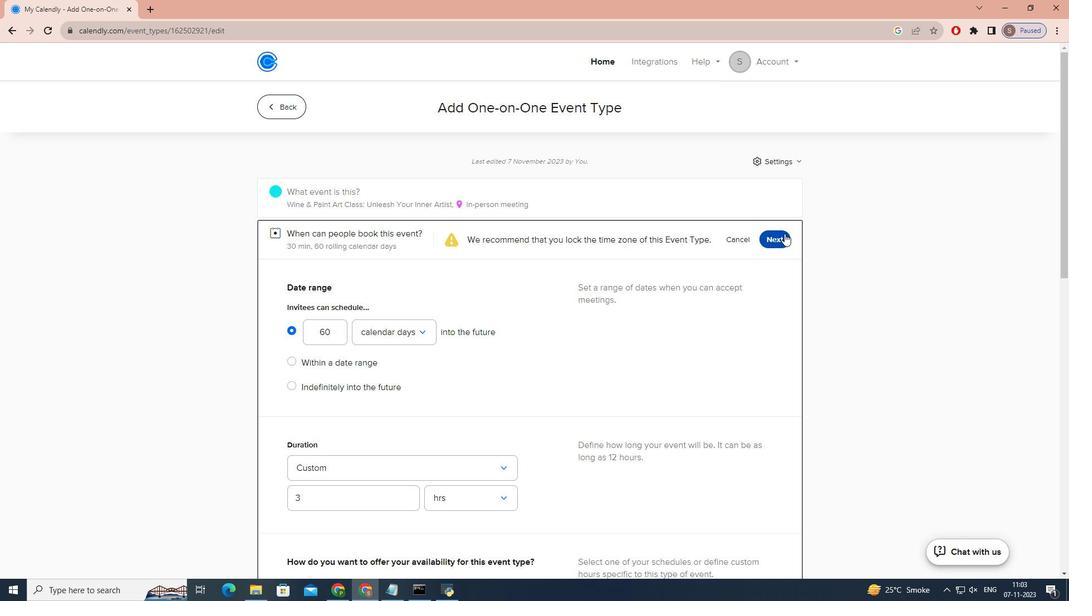 
